 Task: Enable the background graphics.
Action: Mouse moved to (80, 134)
Screenshot: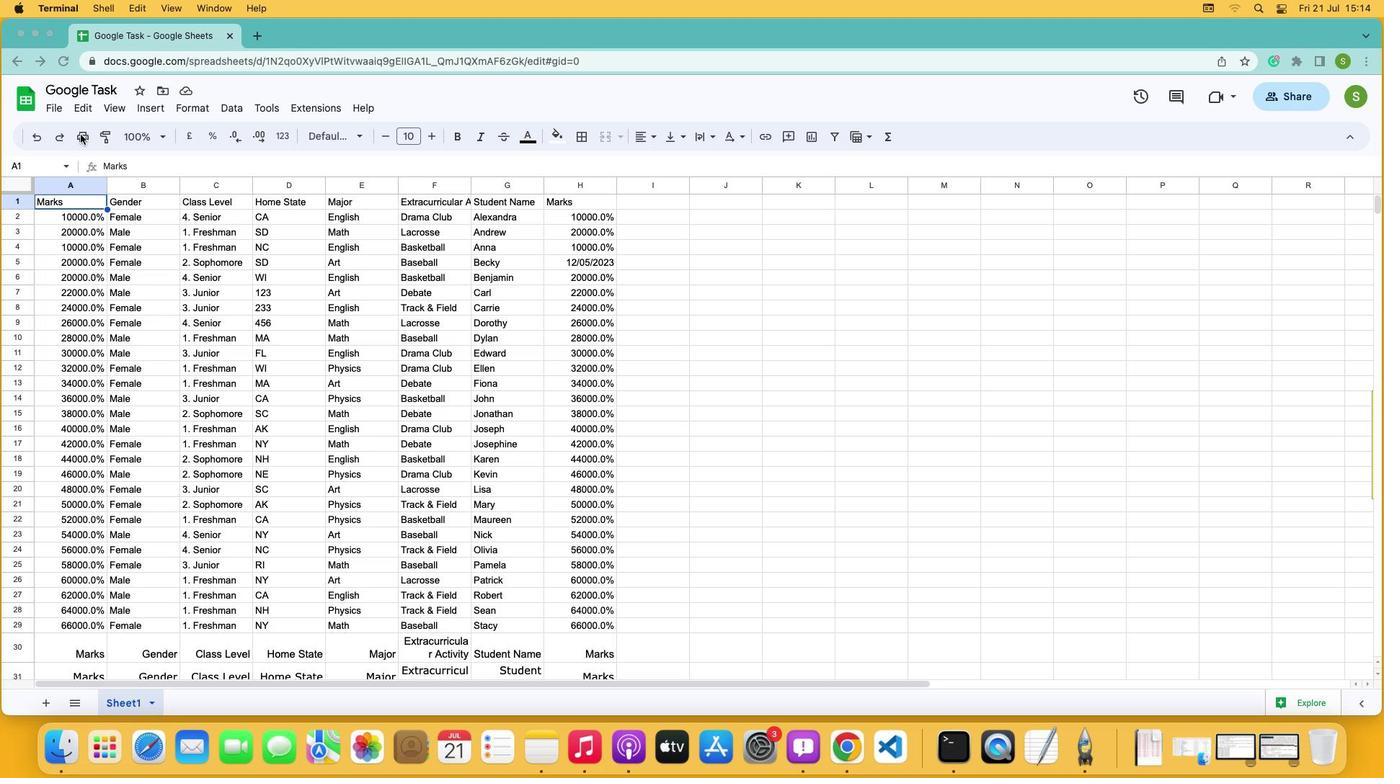 
Action: Mouse pressed left at (80, 134)
Screenshot: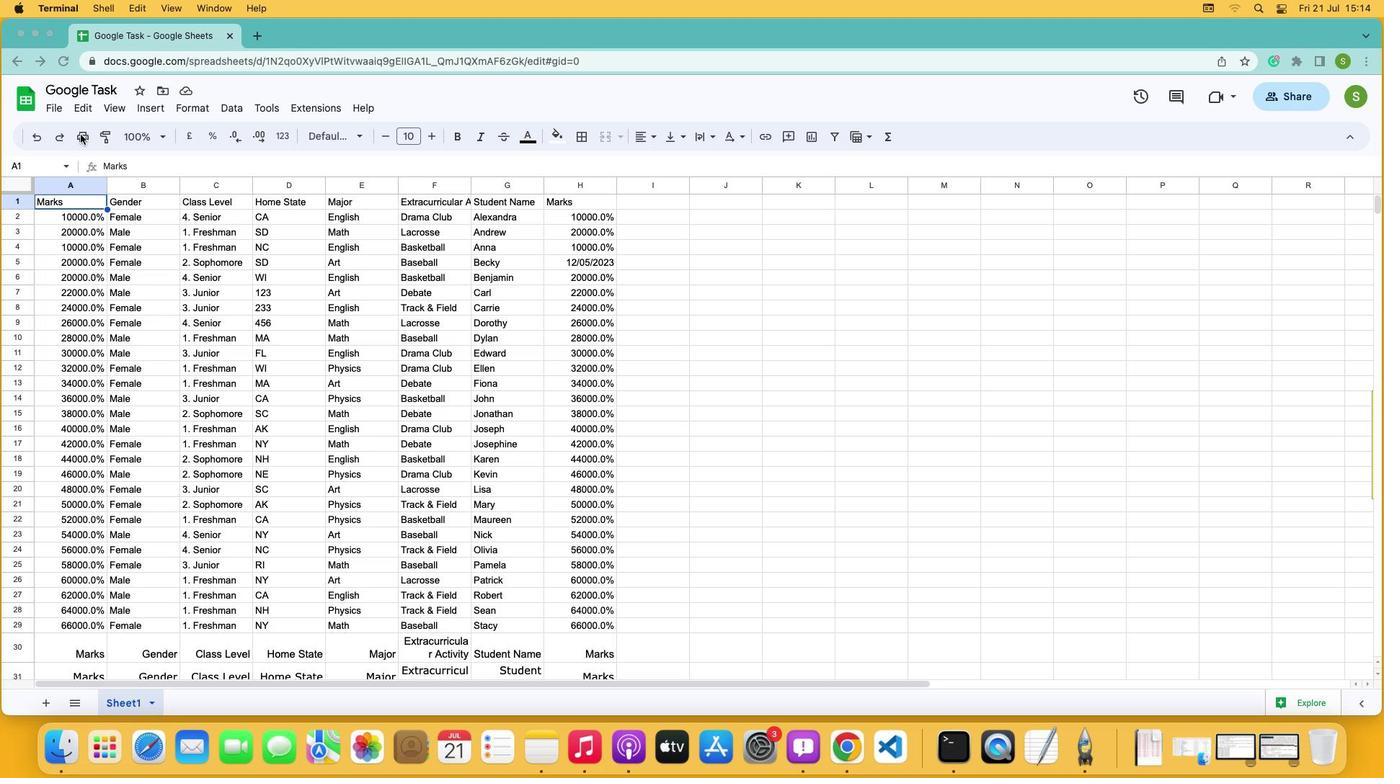 
Action: Mouse moved to (81, 139)
Screenshot: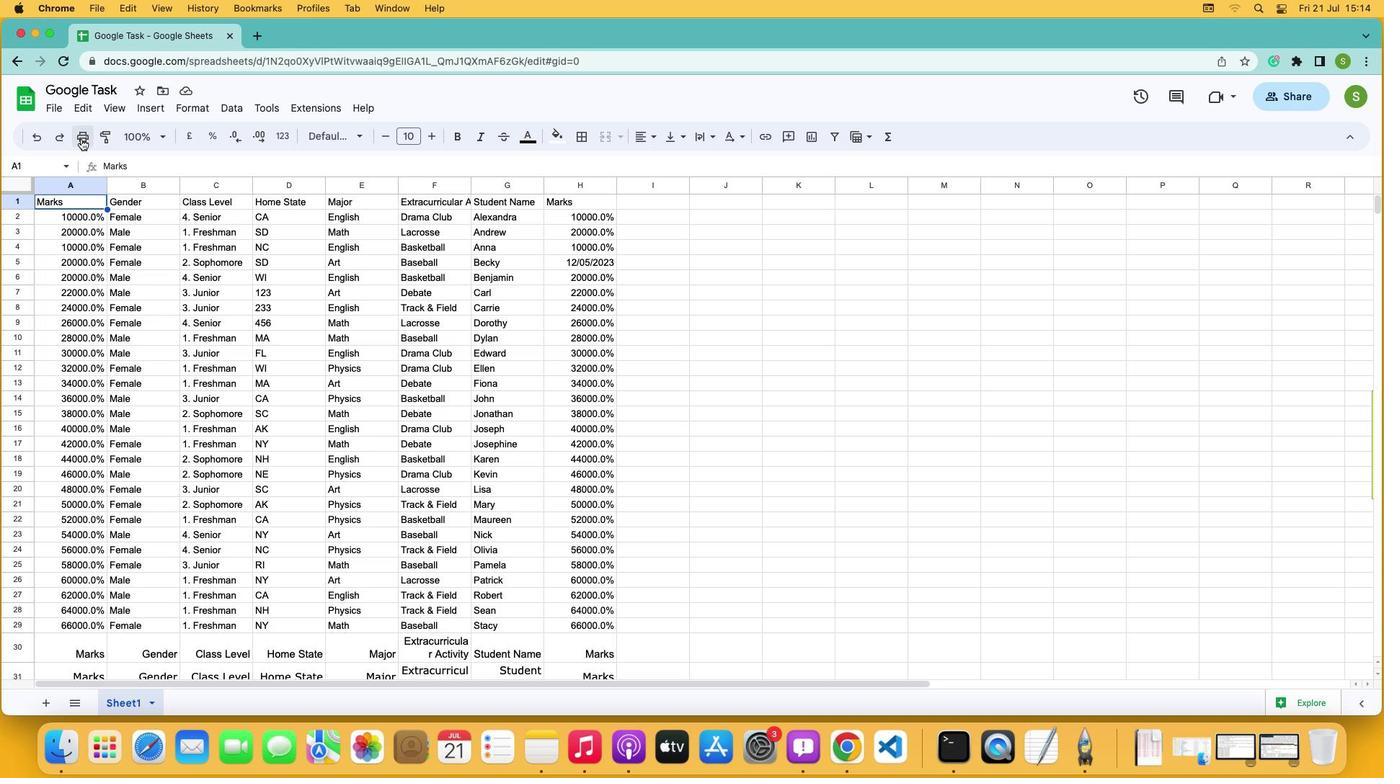 
Action: Mouse pressed left at (81, 139)
Screenshot: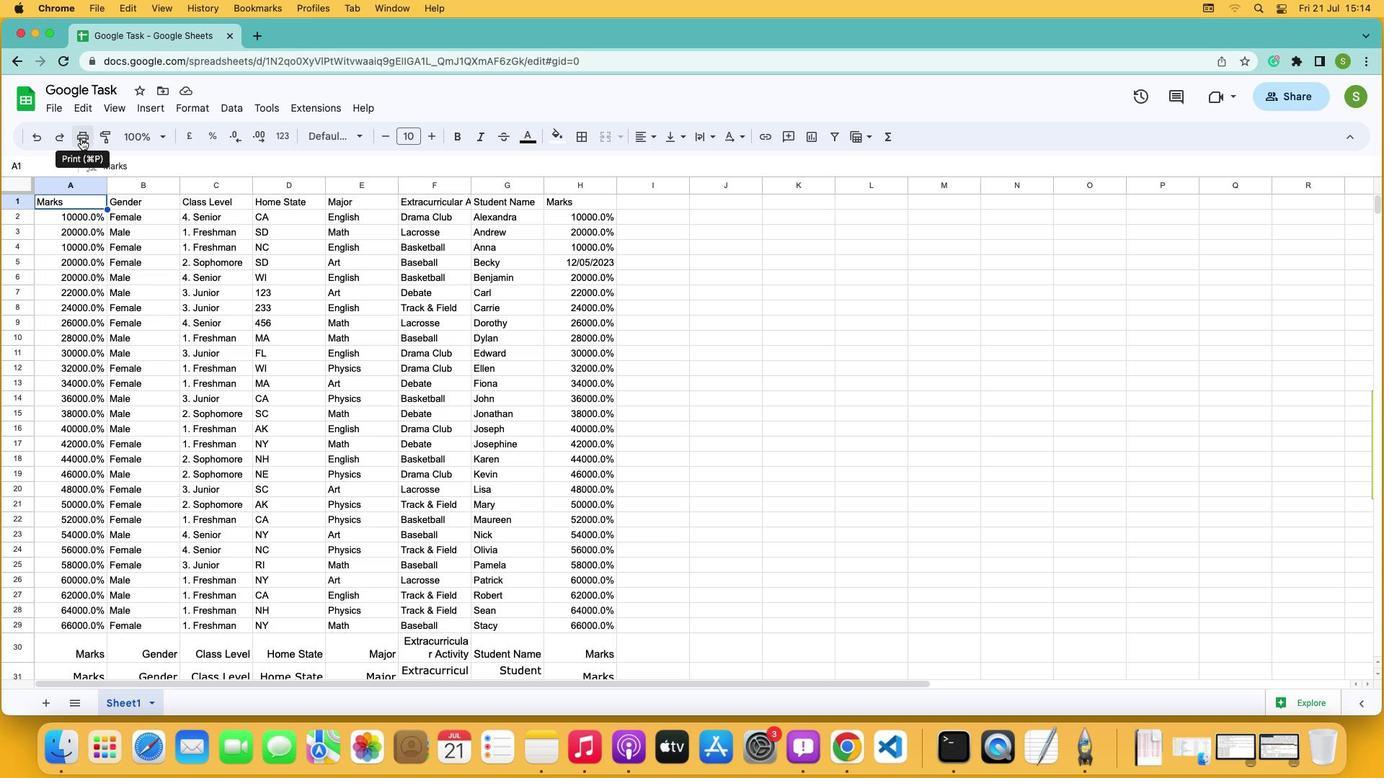 
Action: Mouse moved to (1333, 99)
Screenshot: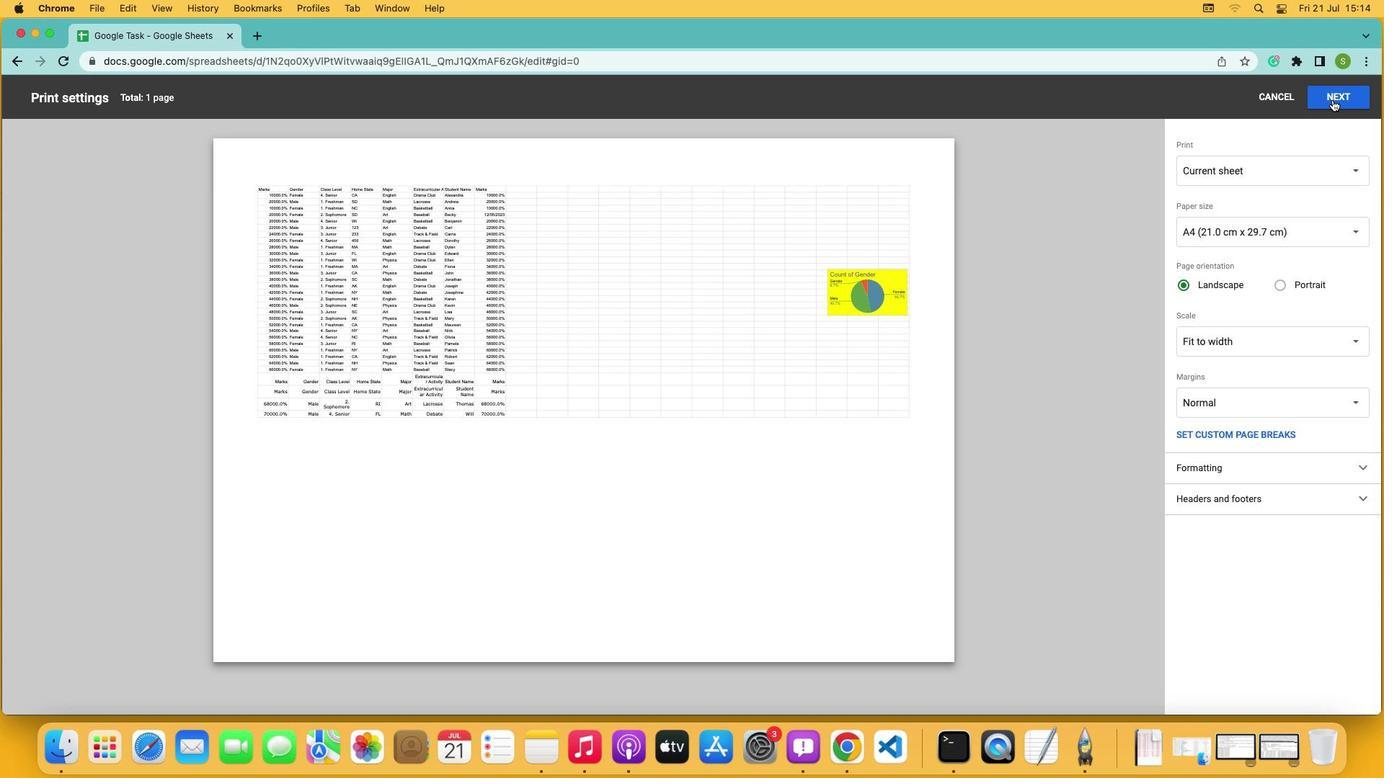 
Action: Mouse pressed left at (1333, 99)
Screenshot: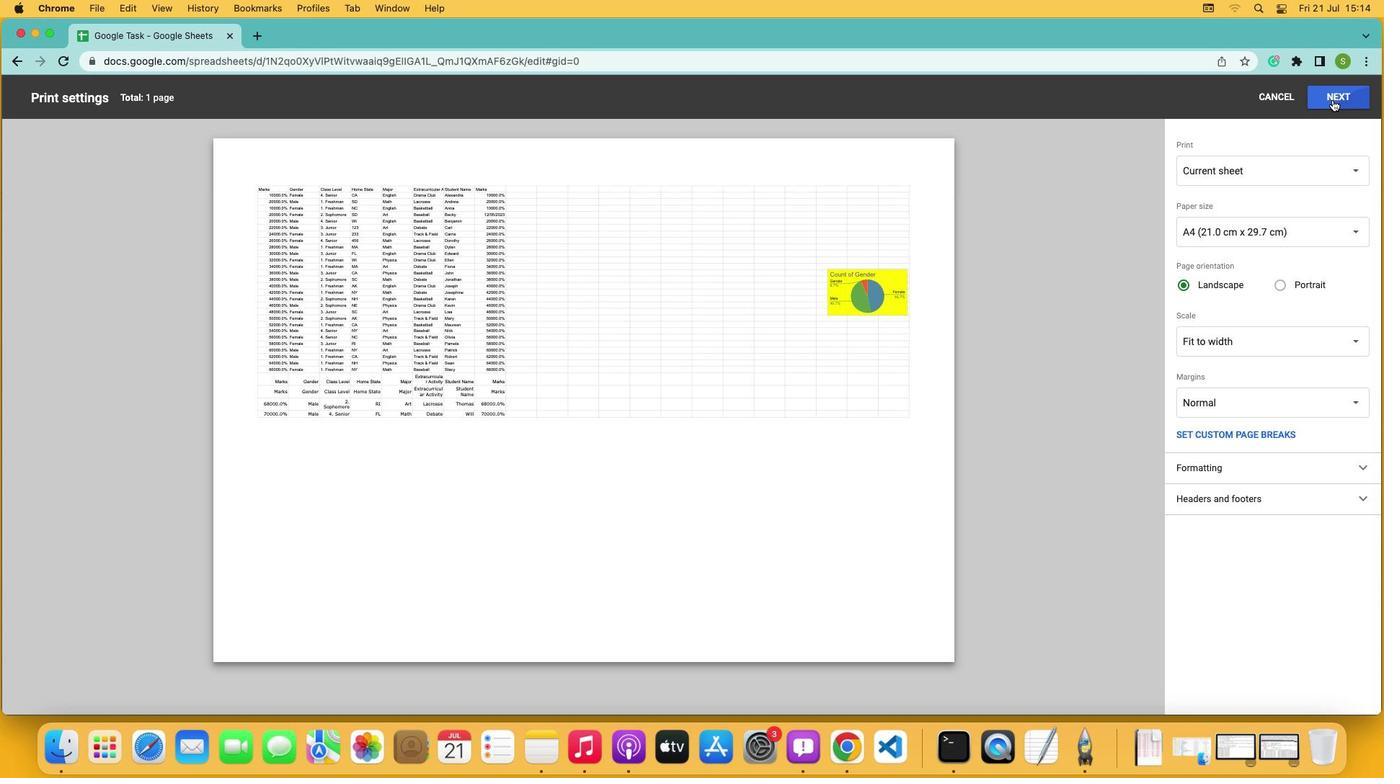 
Action: Mouse moved to (1022, 271)
Screenshot: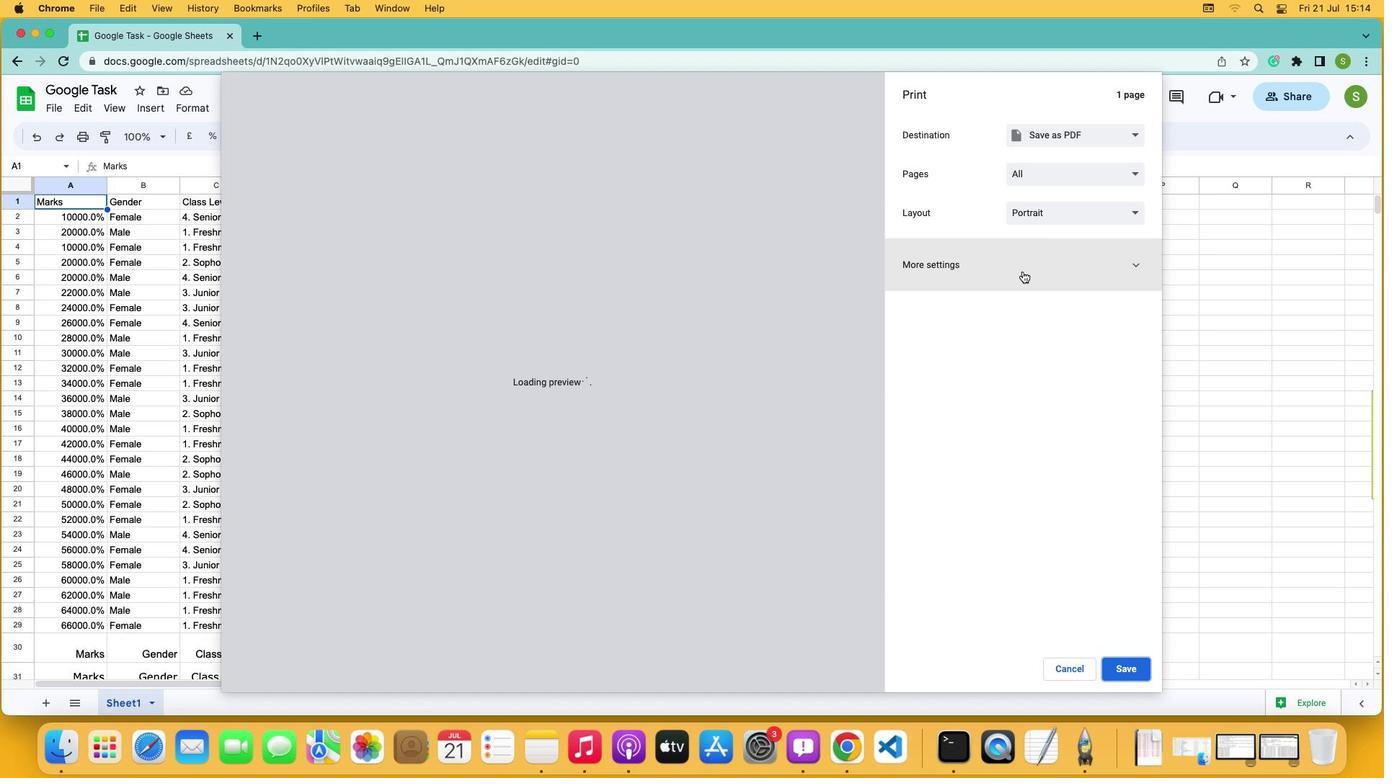 
Action: Mouse pressed left at (1022, 271)
Screenshot: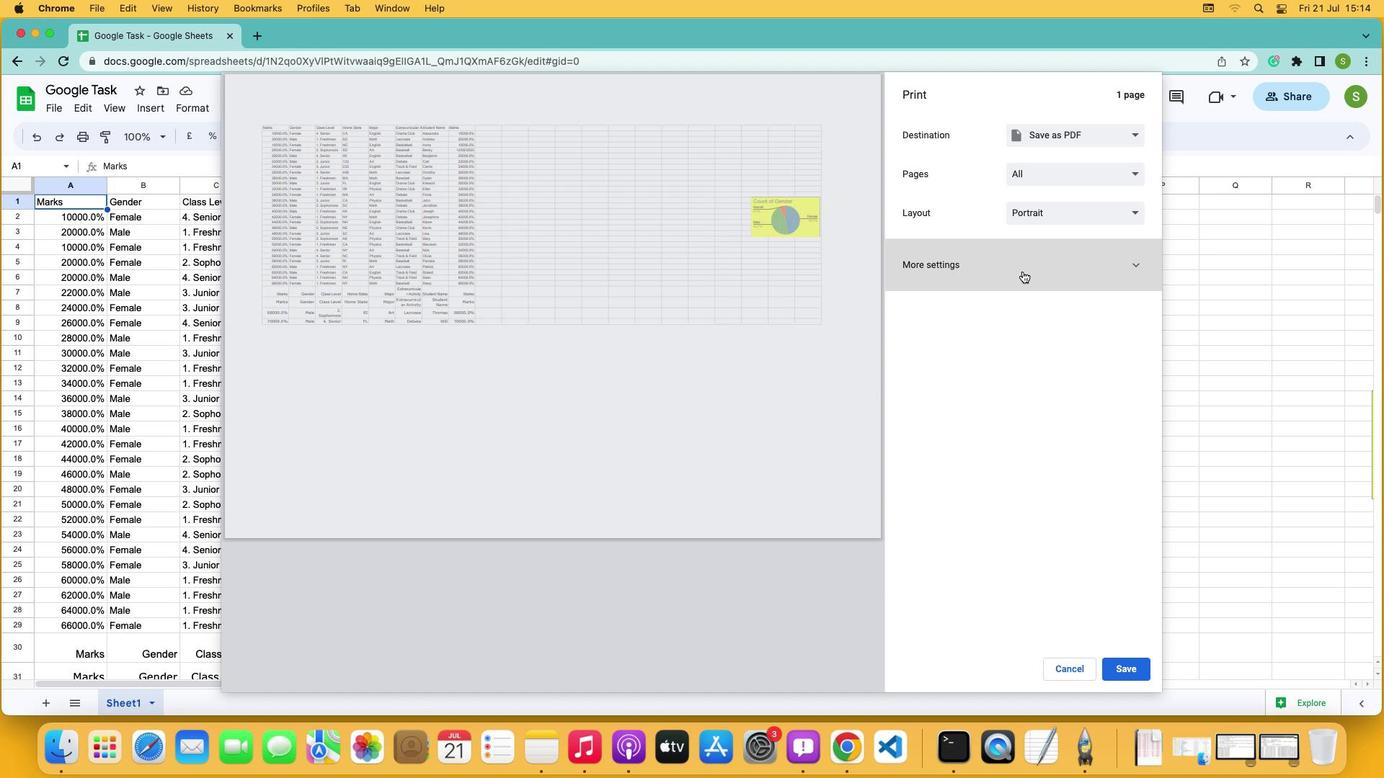 
Action: Mouse moved to (1012, 530)
Screenshot: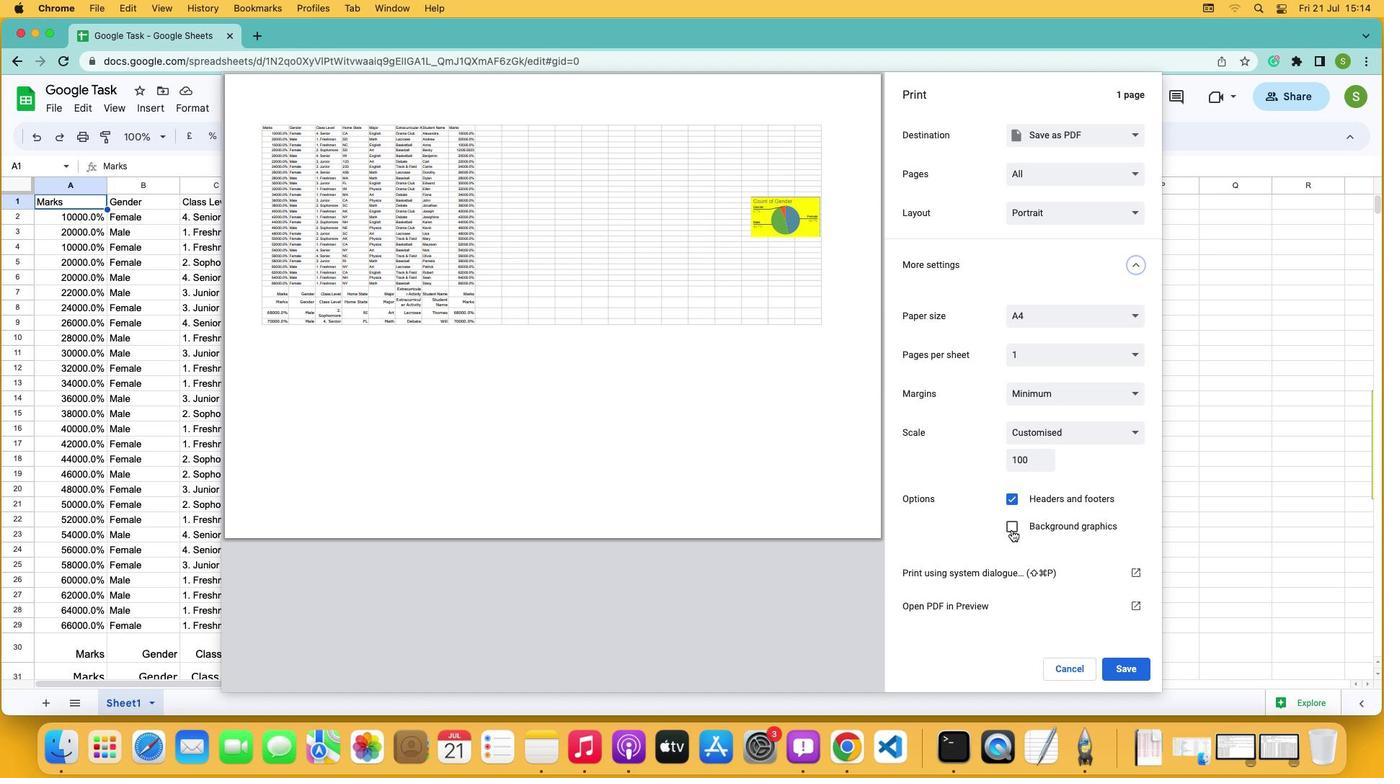 
Action: Mouse pressed left at (1012, 530)
Screenshot: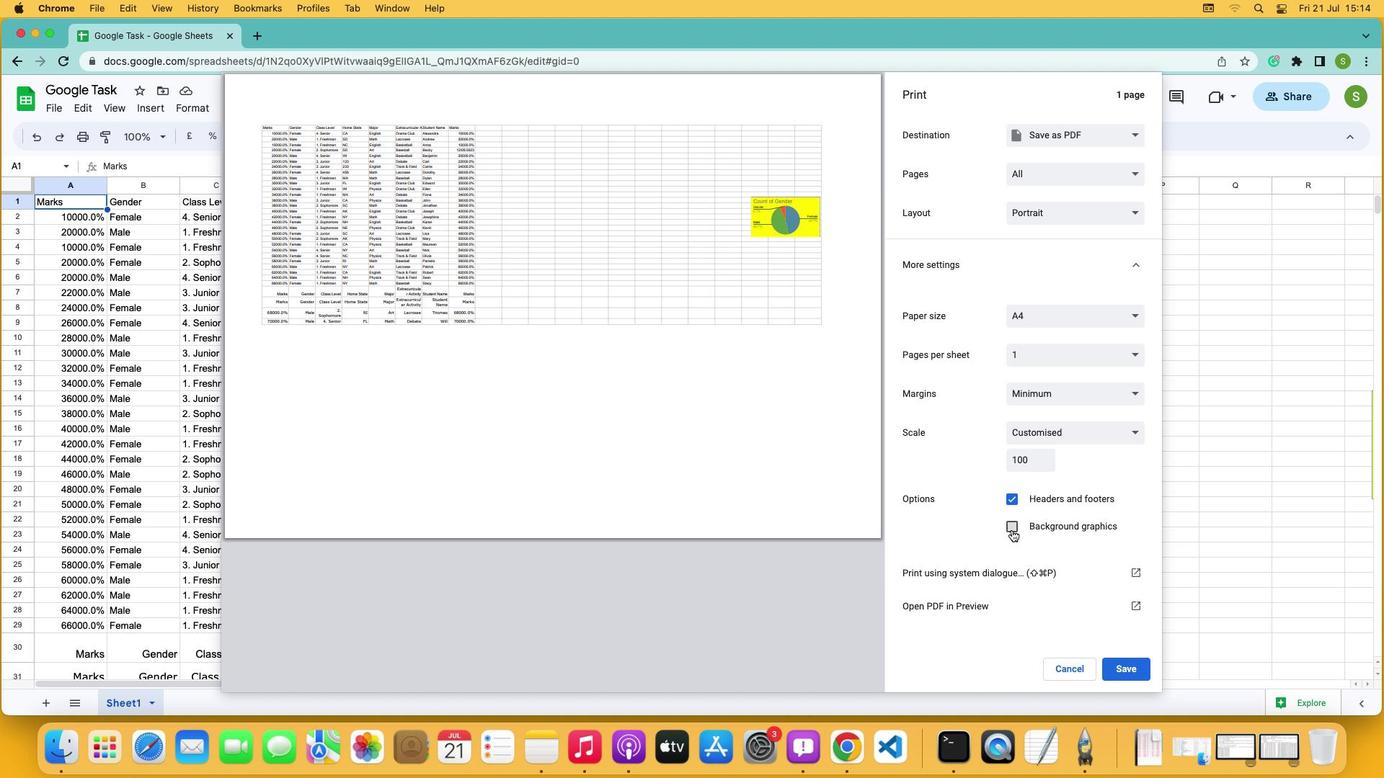 
